 Task: View the current page on the "iPhone XR" dimension.
Action: Mouse moved to (1215, 37)
Screenshot: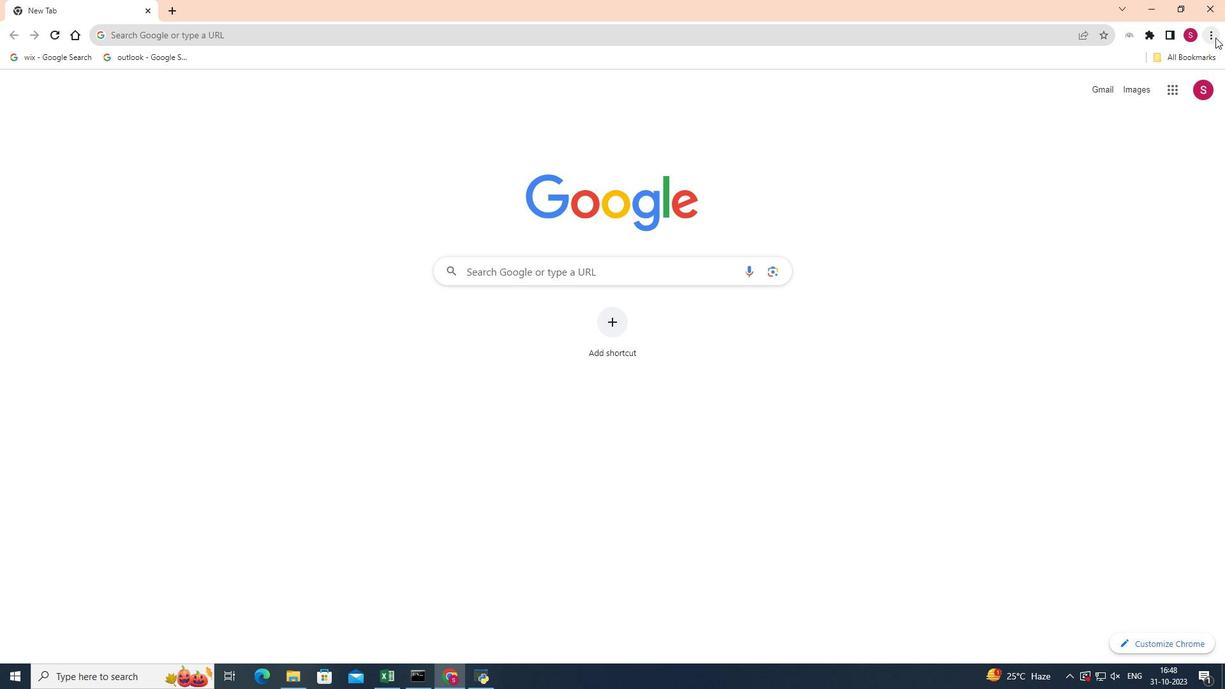
Action: Mouse pressed left at (1215, 37)
Screenshot: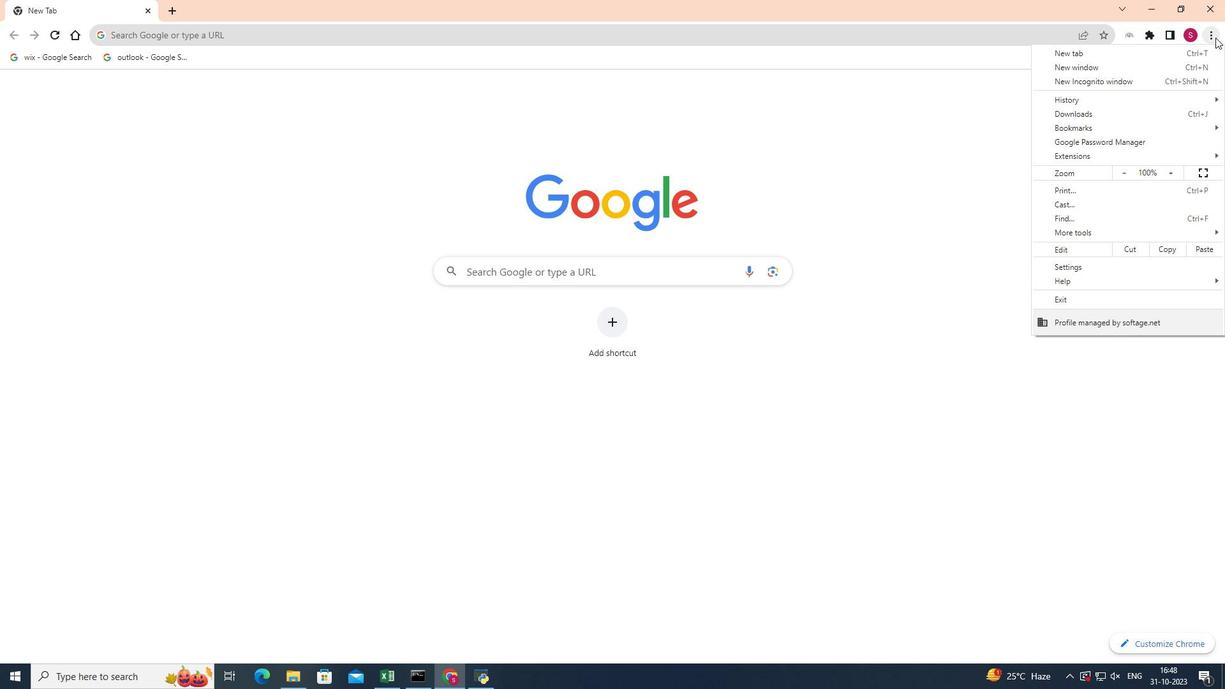 
Action: Mouse moved to (1097, 234)
Screenshot: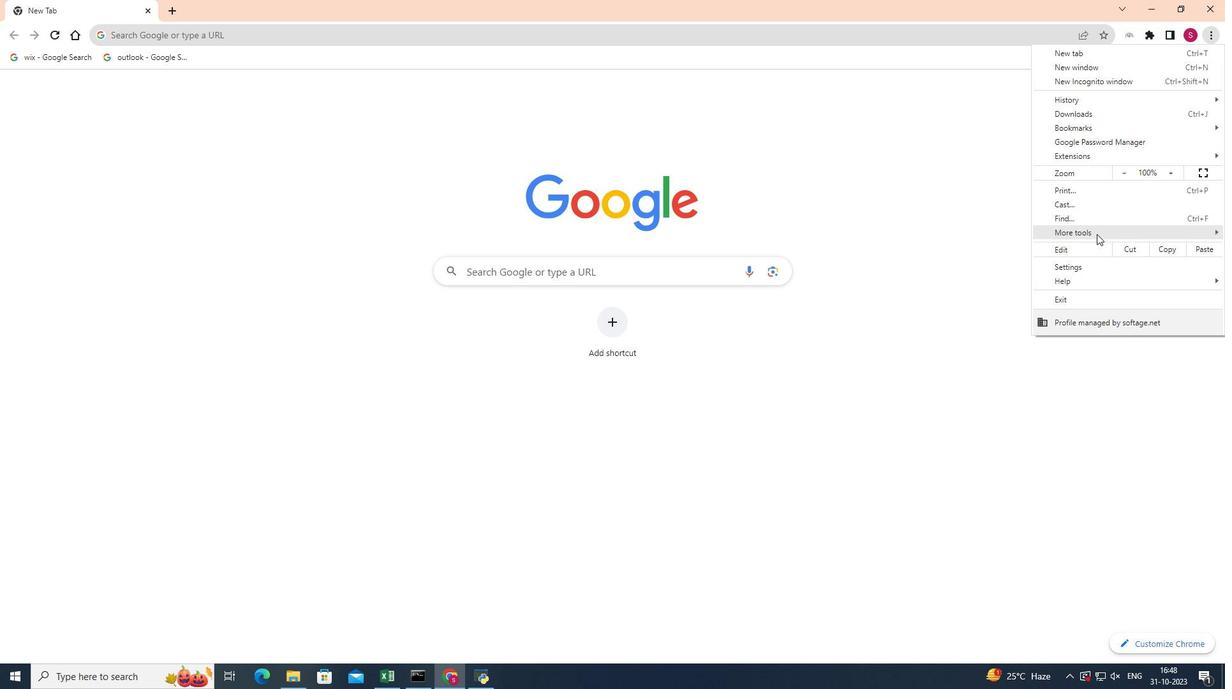 
Action: Mouse pressed left at (1097, 234)
Screenshot: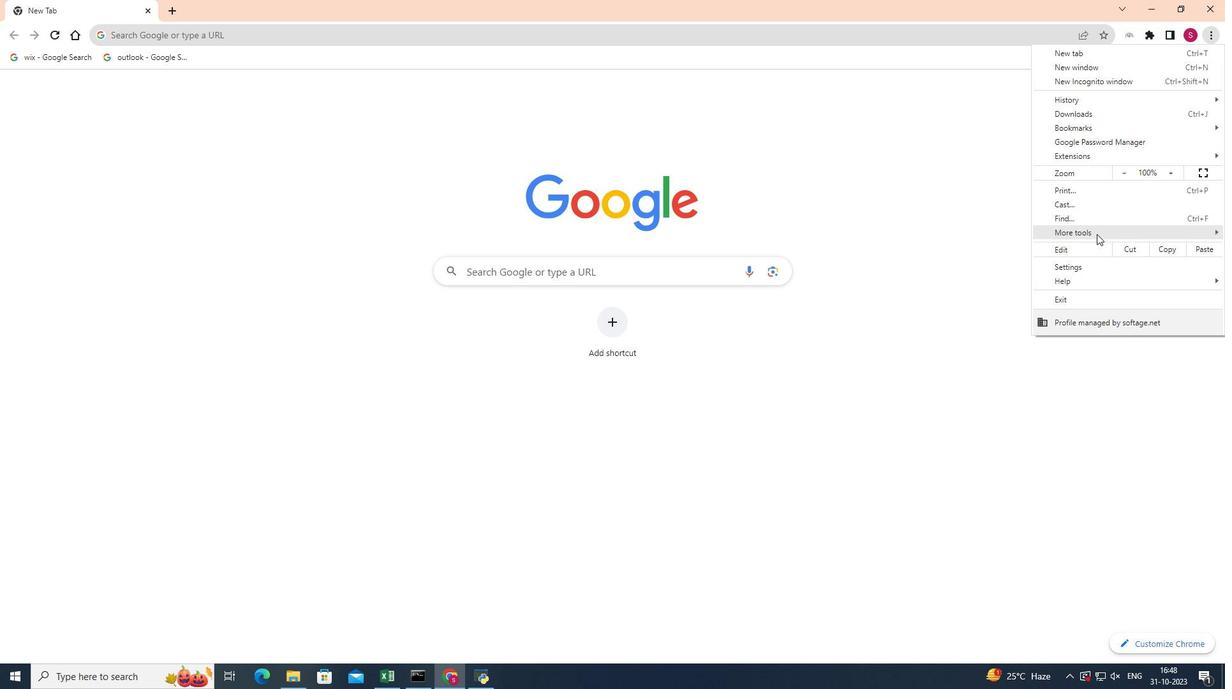 
Action: Mouse moved to (940, 326)
Screenshot: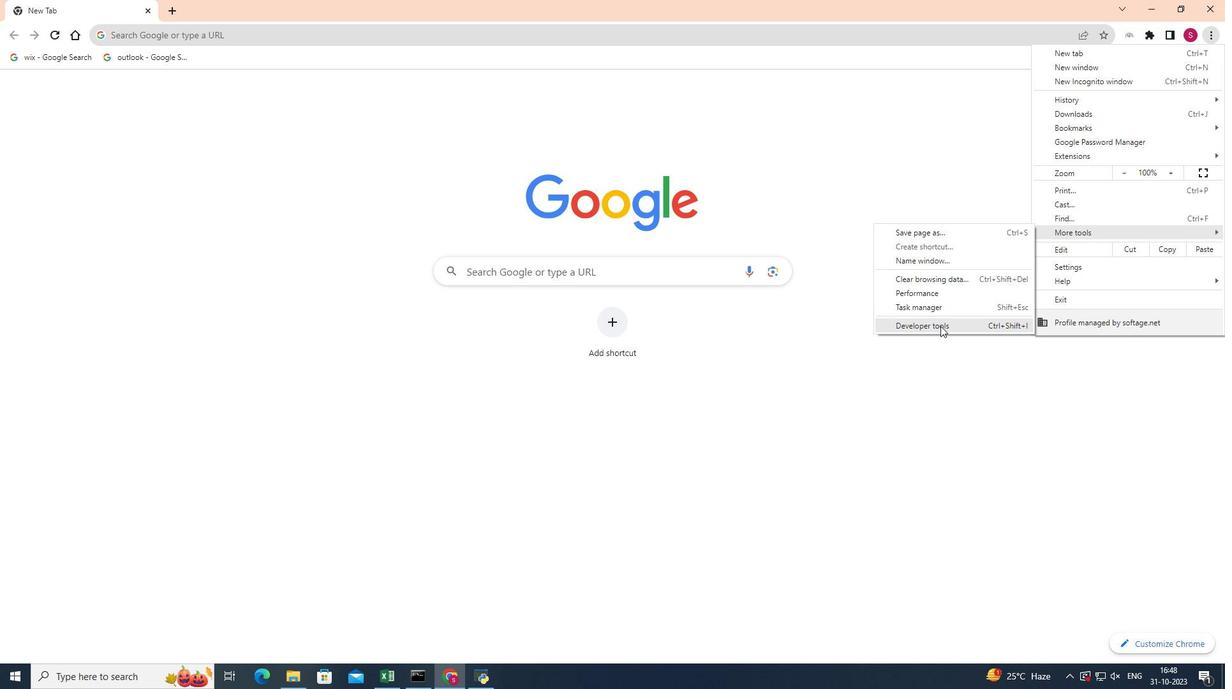 
Action: Mouse pressed left at (940, 326)
Screenshot: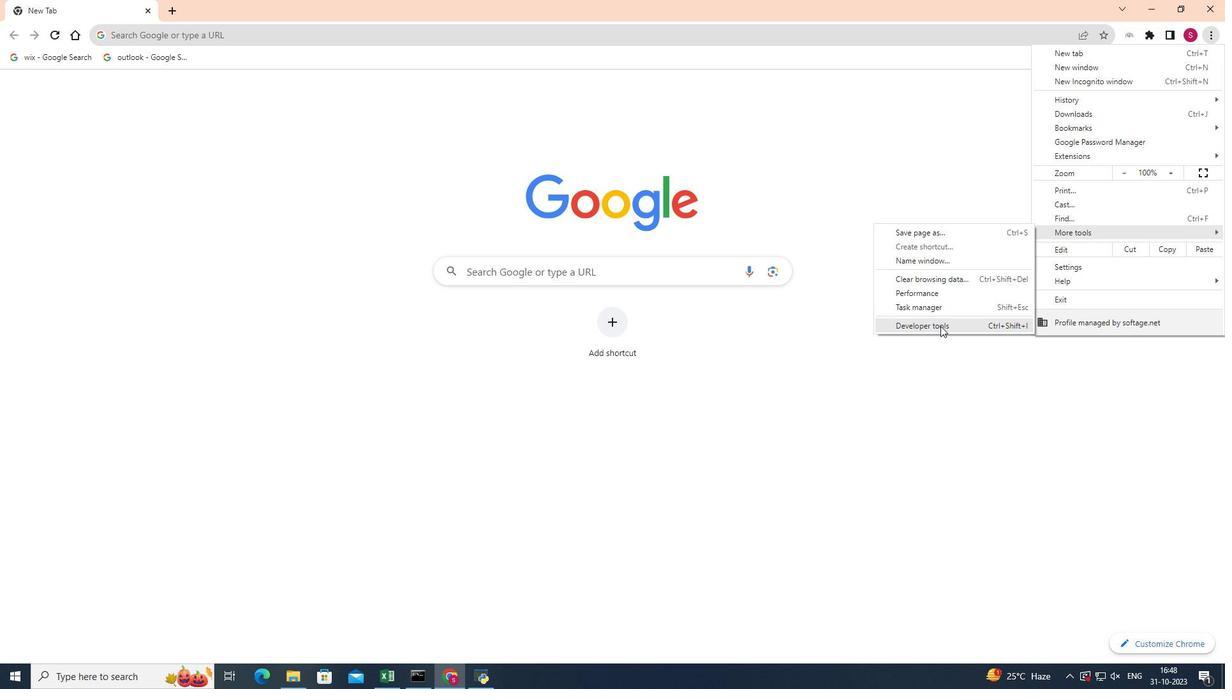 
Action: Mouse moved to (901, 77)
Screenshot: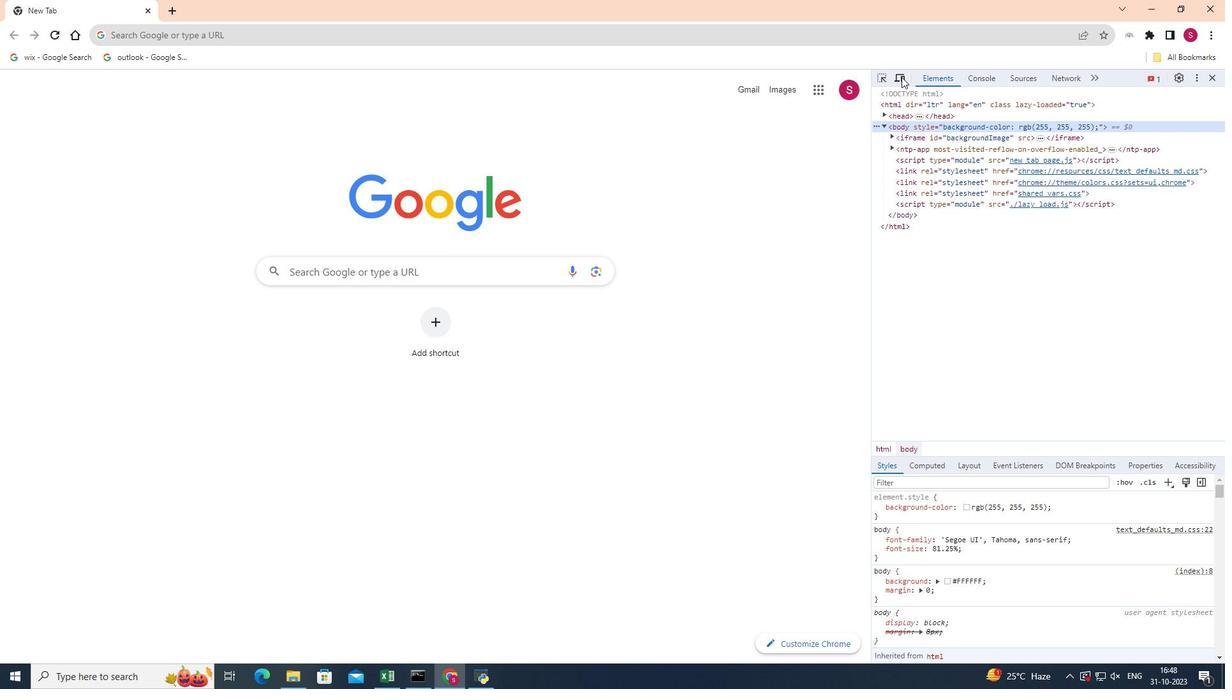 
Action: Mouse pressed left at (901, 77)
Screenshot: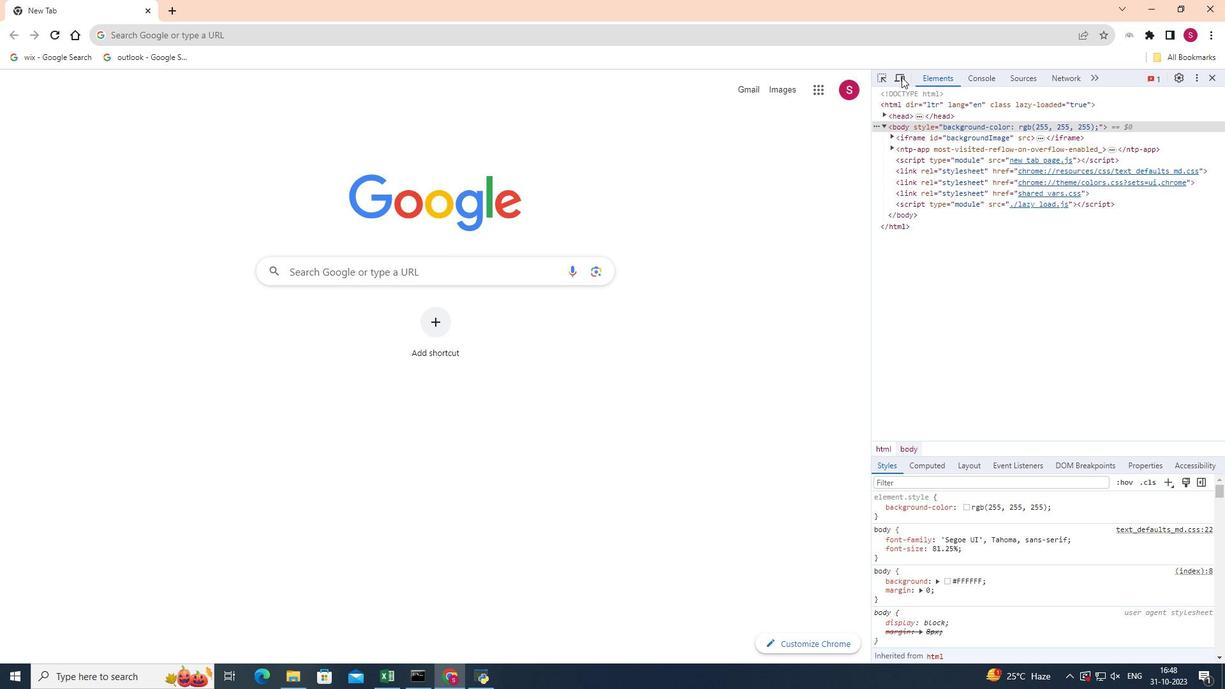 
Action: Mouse moved to (381, 75)
Screenshot: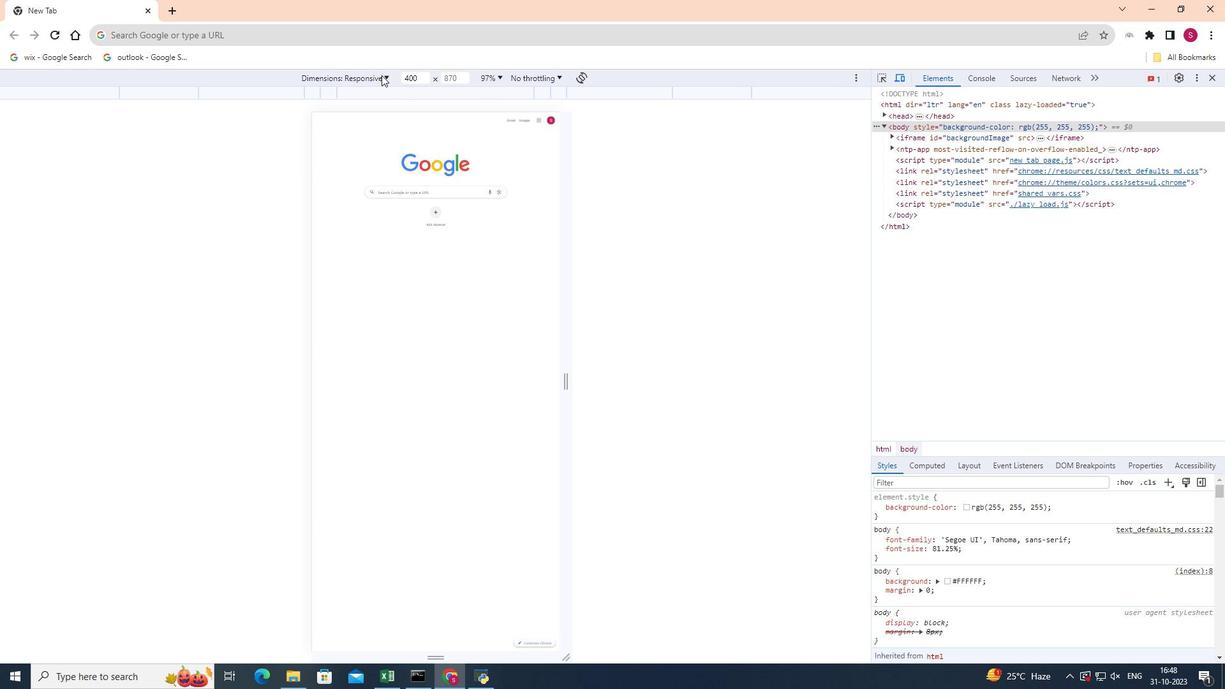 
Action: Mouse pressed left at (381, 75)
Screenshot: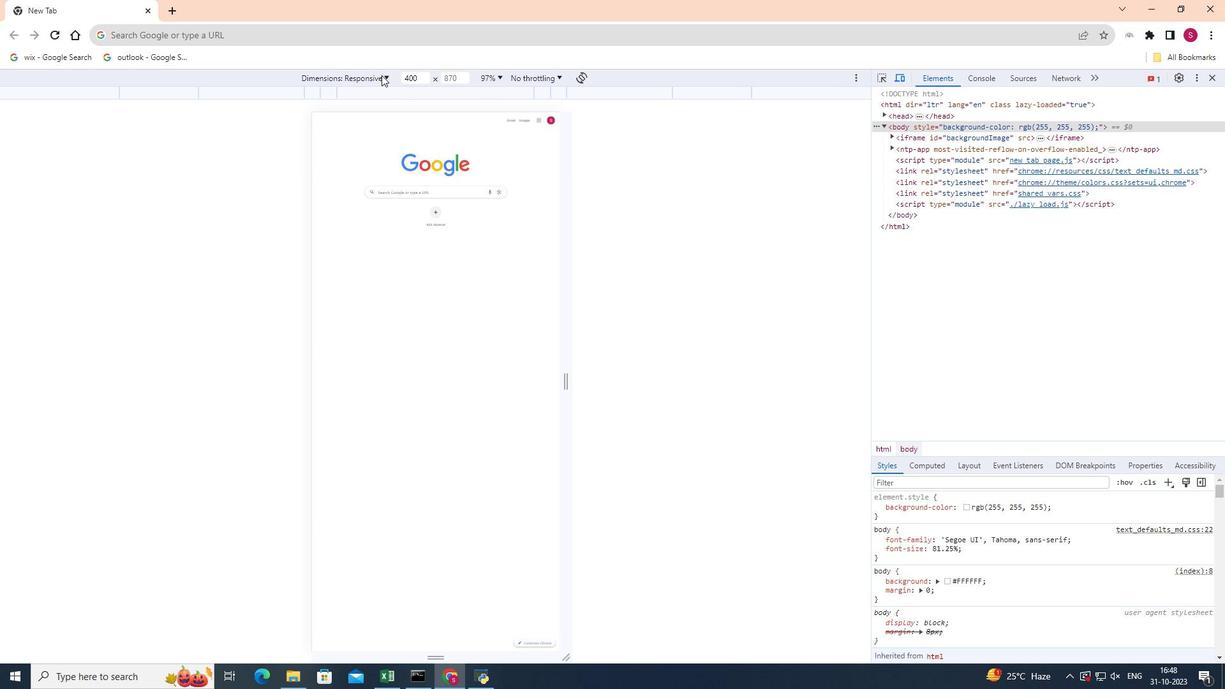 
Action: Mouse moved to (363, 126)
Screenshot: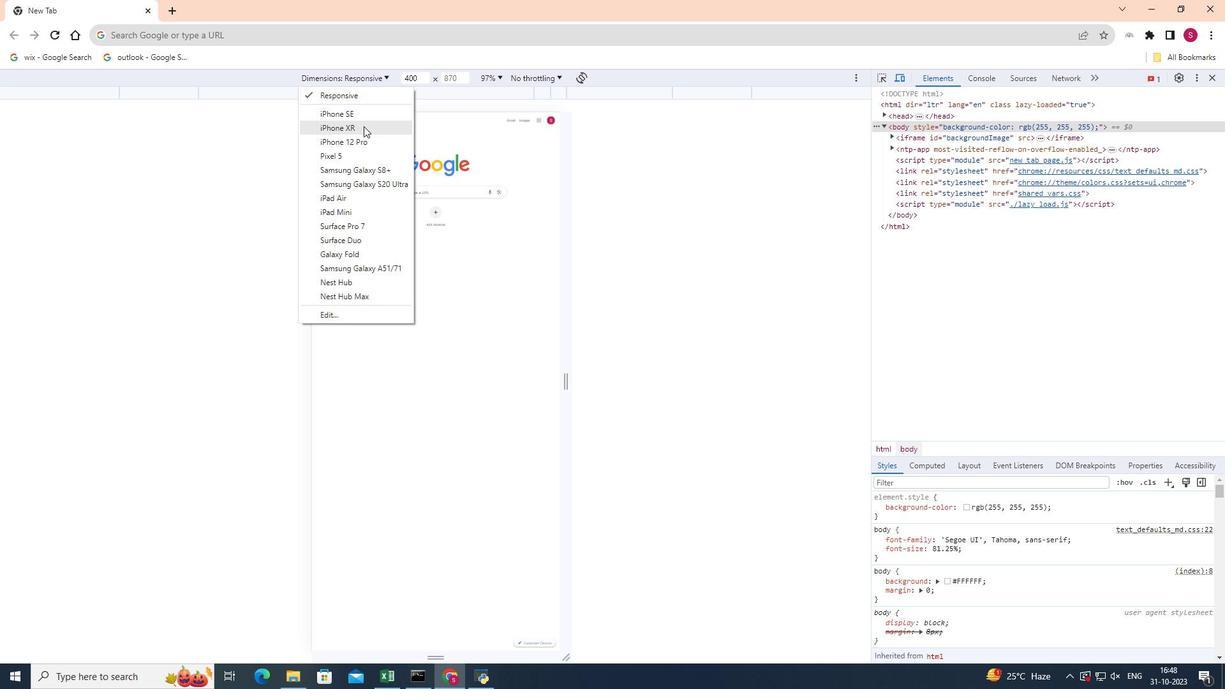 
Action: Mouse pressed left at (363, 126)
Screenshot: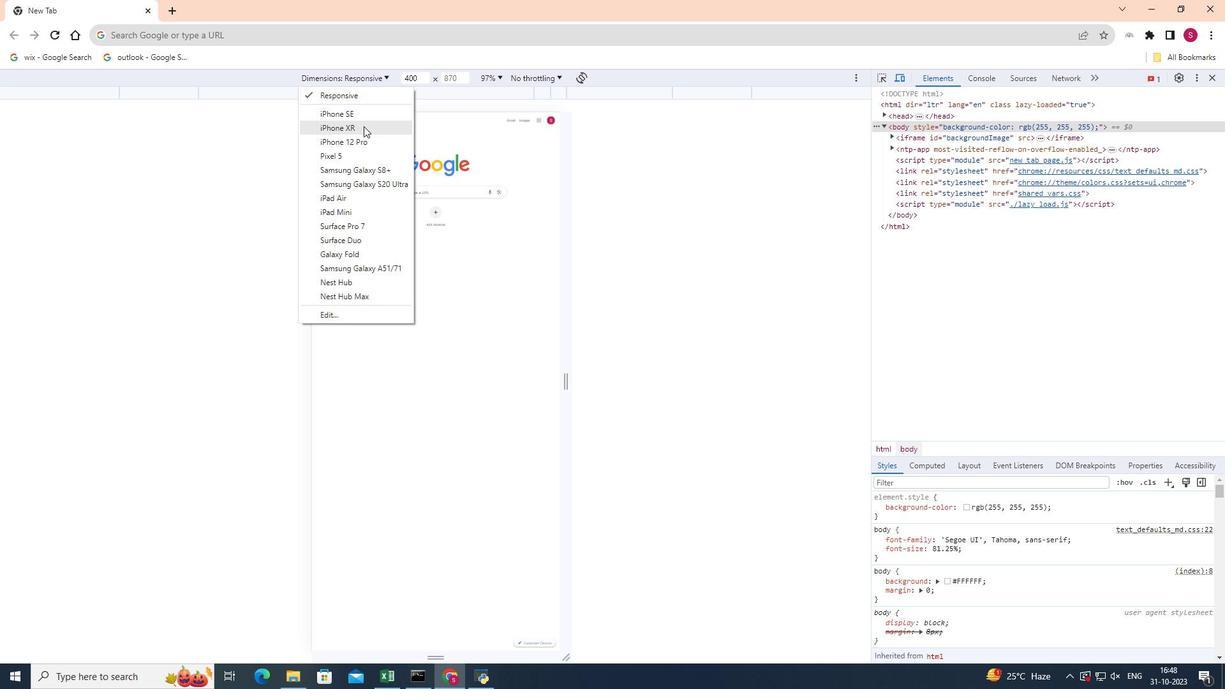 
Action: Mouse moved to (666, 163)
Screenshot: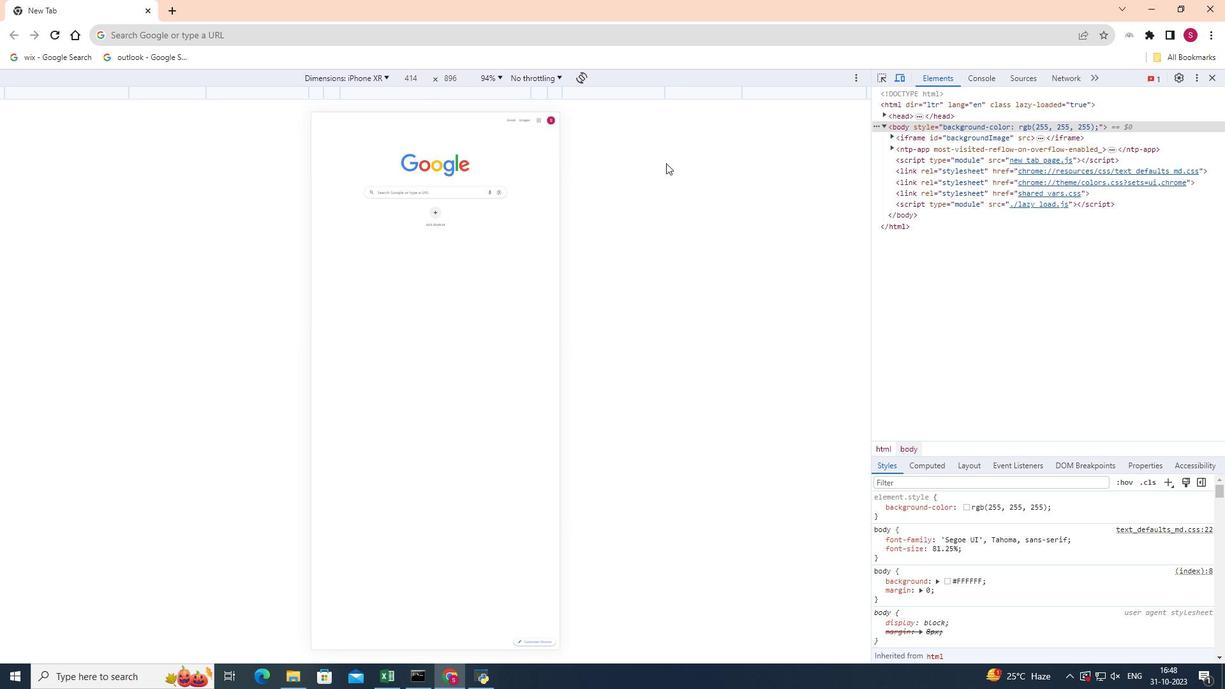 
